 Task: Create a due date automation trigger when advanced on, on the wednesday before a card is due add dates not due tomorrow at 11:00 AM.
Action: Mouse moved to (1101, 82)
Screenshot: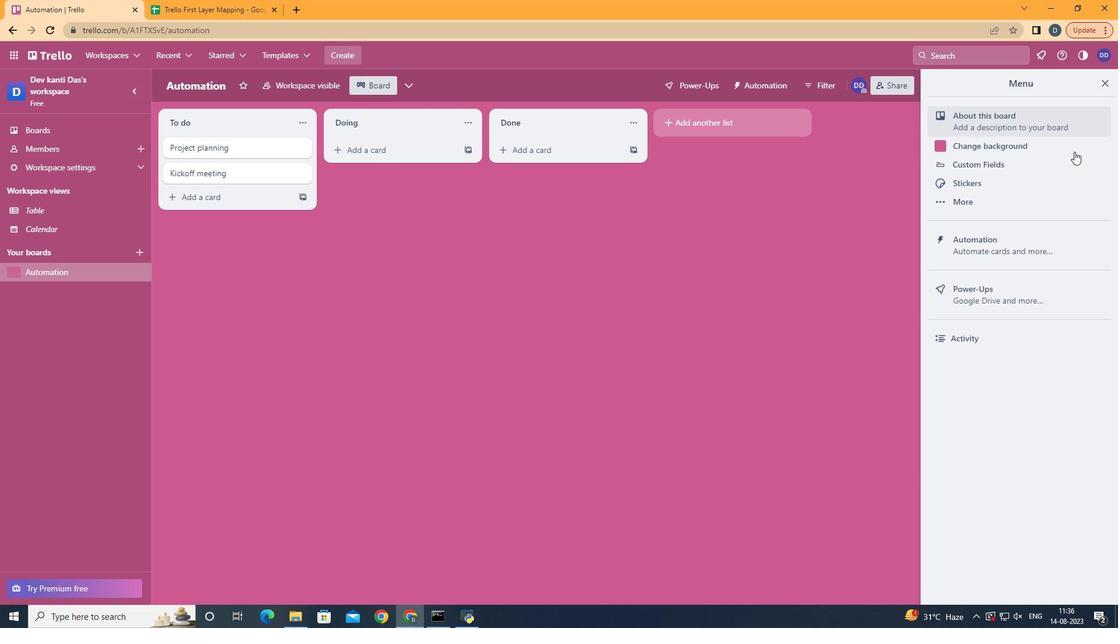 
Action: Mouse pressed left at (1101, 82)
Screenshot: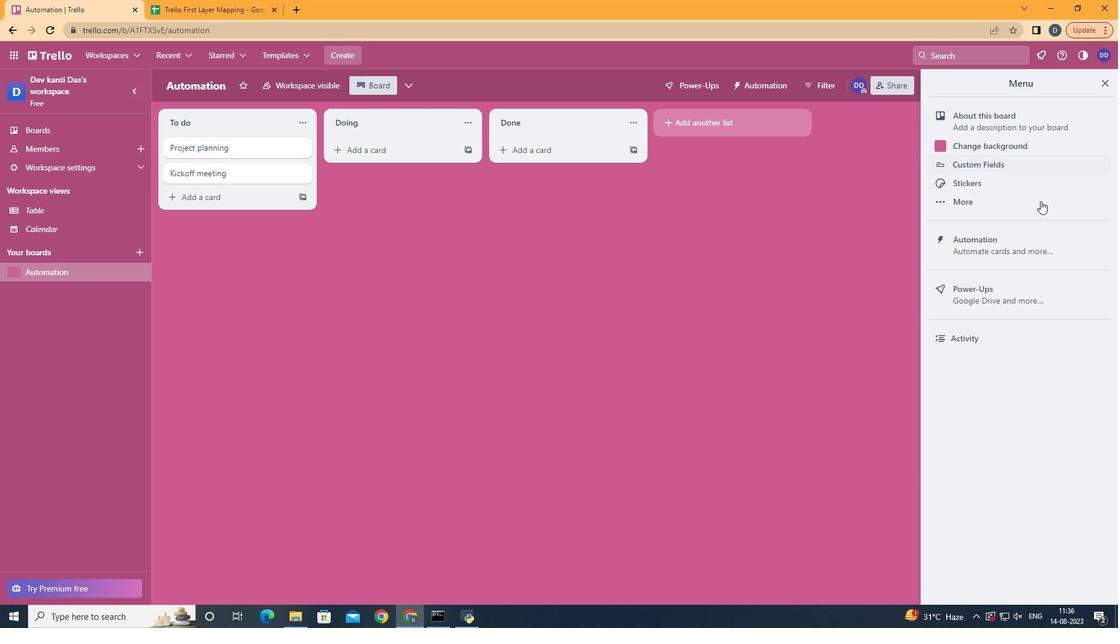 
Action: Mouse moved to (1026, 236)
Screenshot: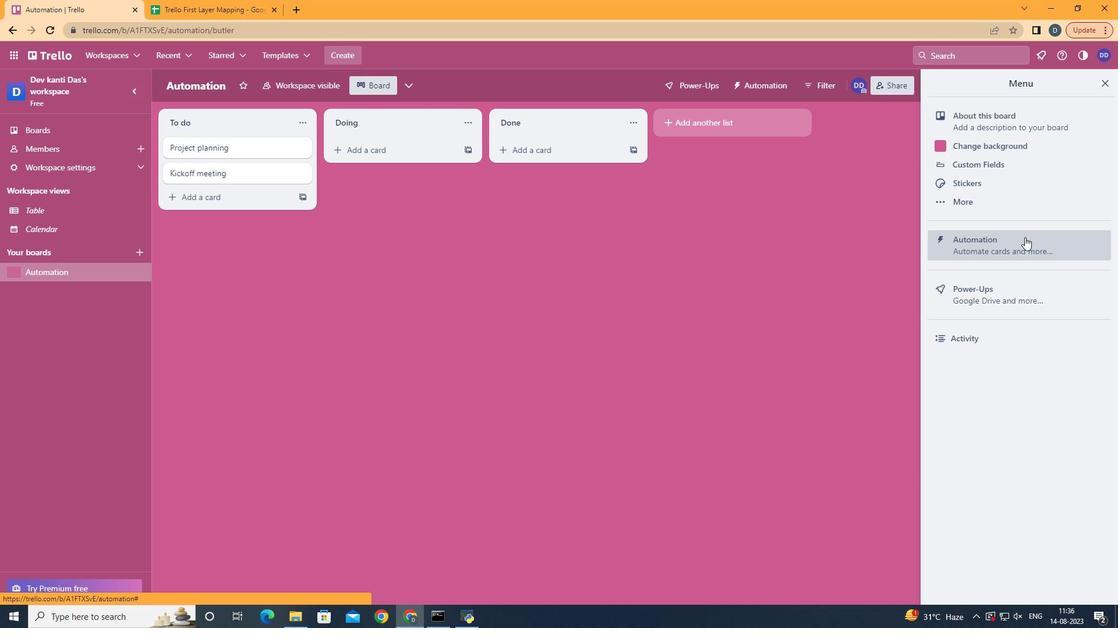 
Action: Mouse pressed left at (1026, 236)
Screenshot: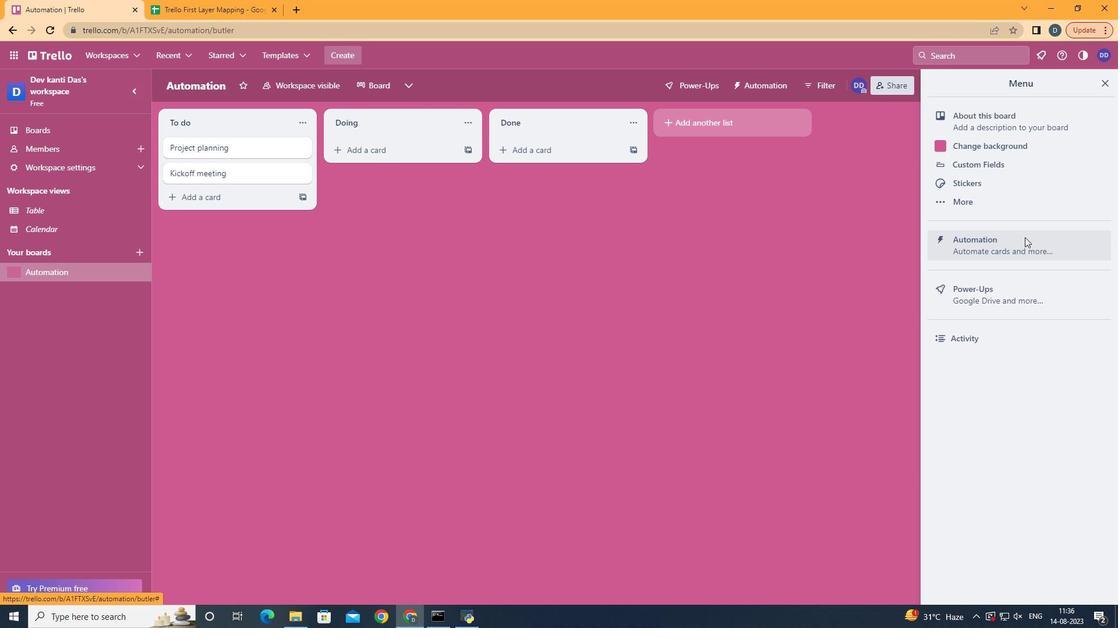
Action: Mouse moved to (214, 236)
Screenshot: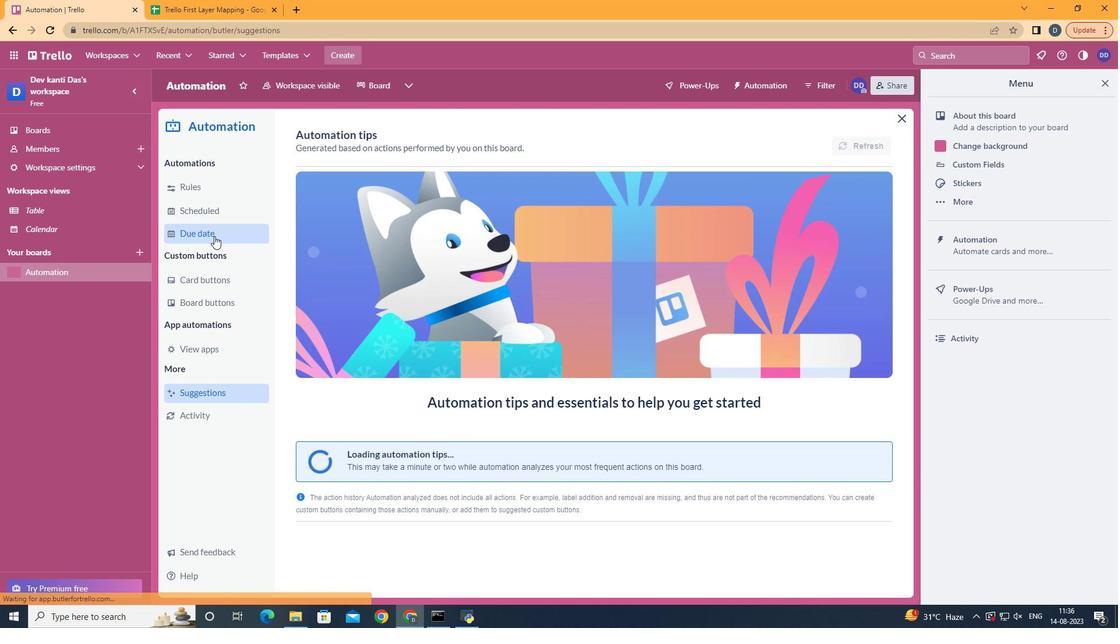 
Action: Mouse pressed left at (214, 236)
Screenshot: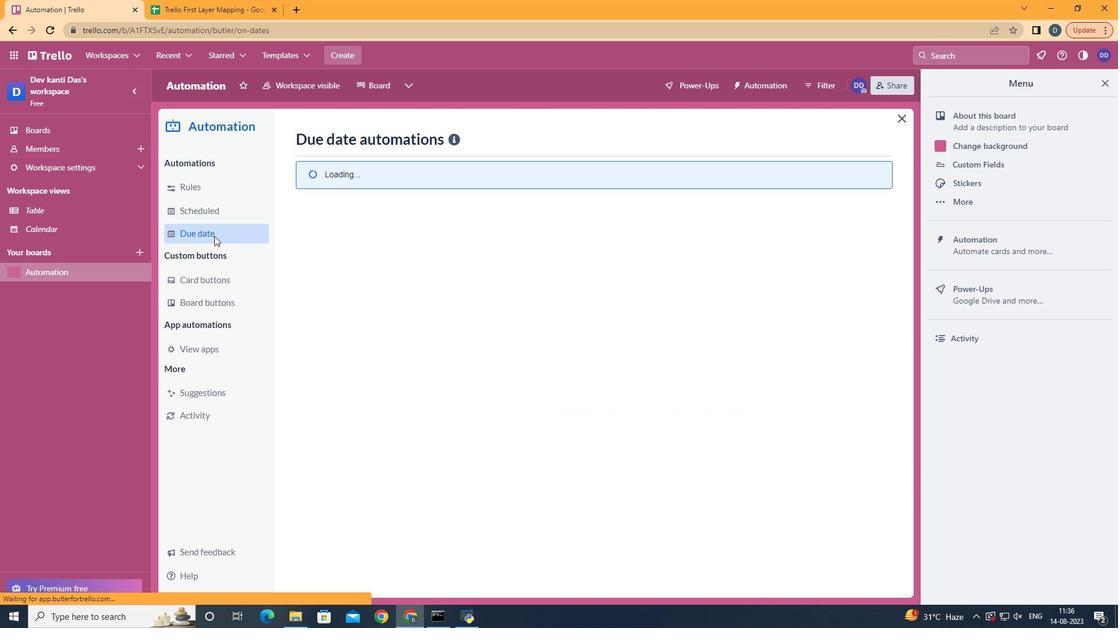 
Action: Mouse moved to (831, 143)
Screenshot: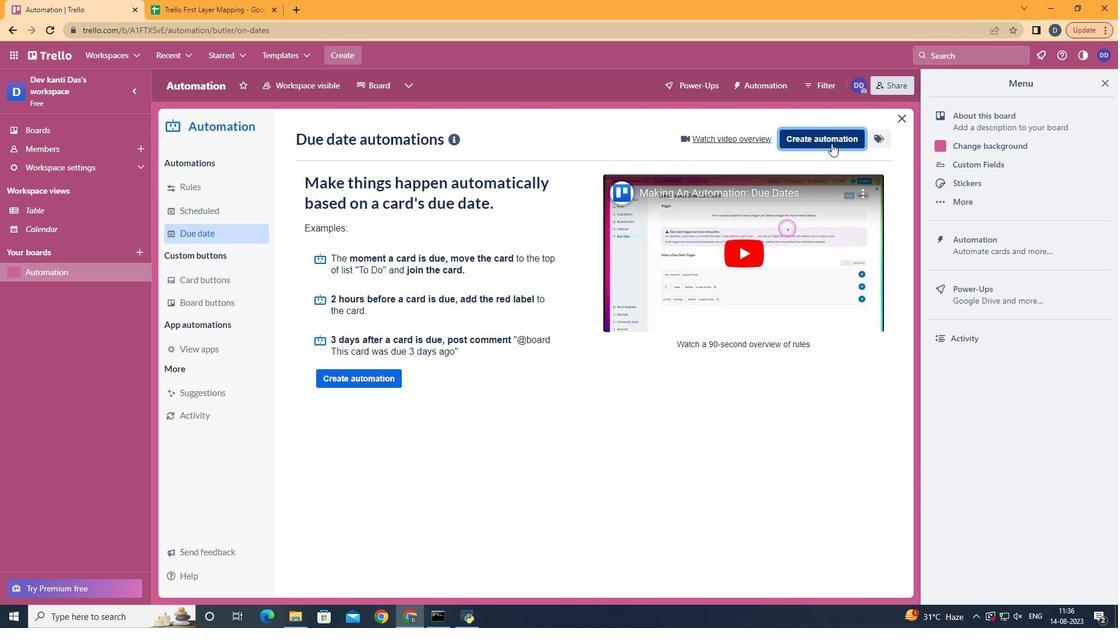 
Action: Mouse pressed left at (831, 143)
Screenshot: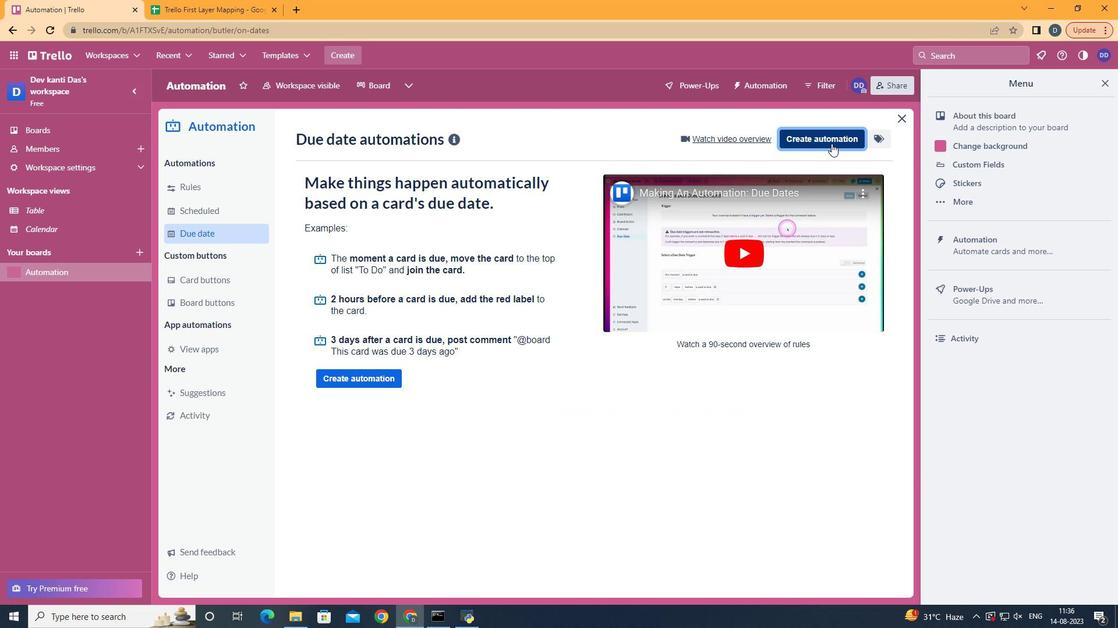 
Action: Mouse moved to (613, 245)
Screenshot: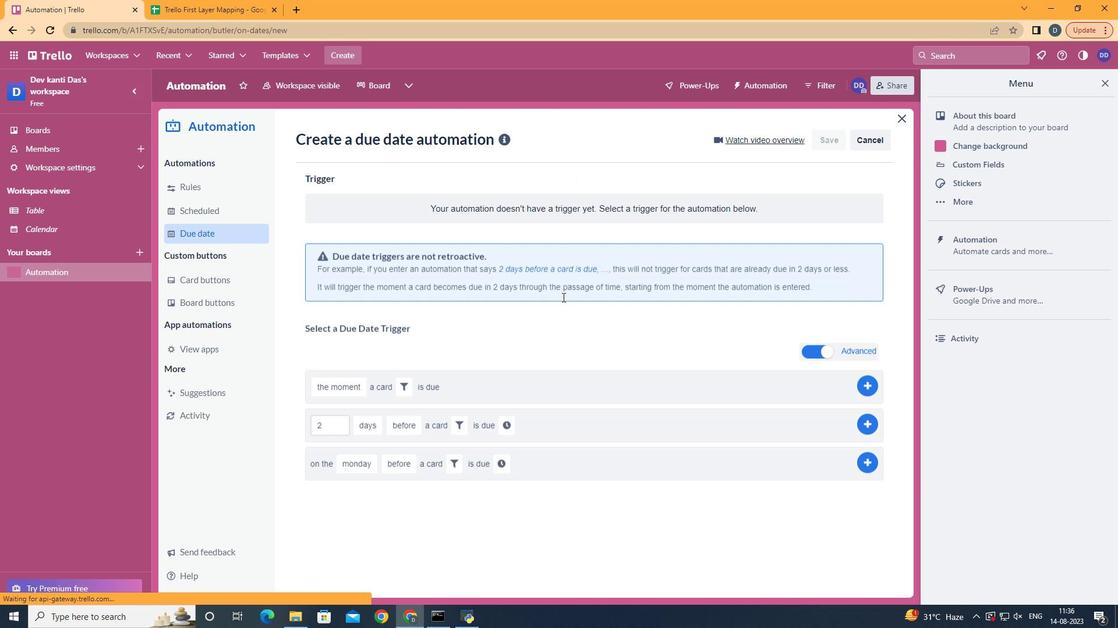 
Action: Mouse pressed left at (613, 245)
Screenshot: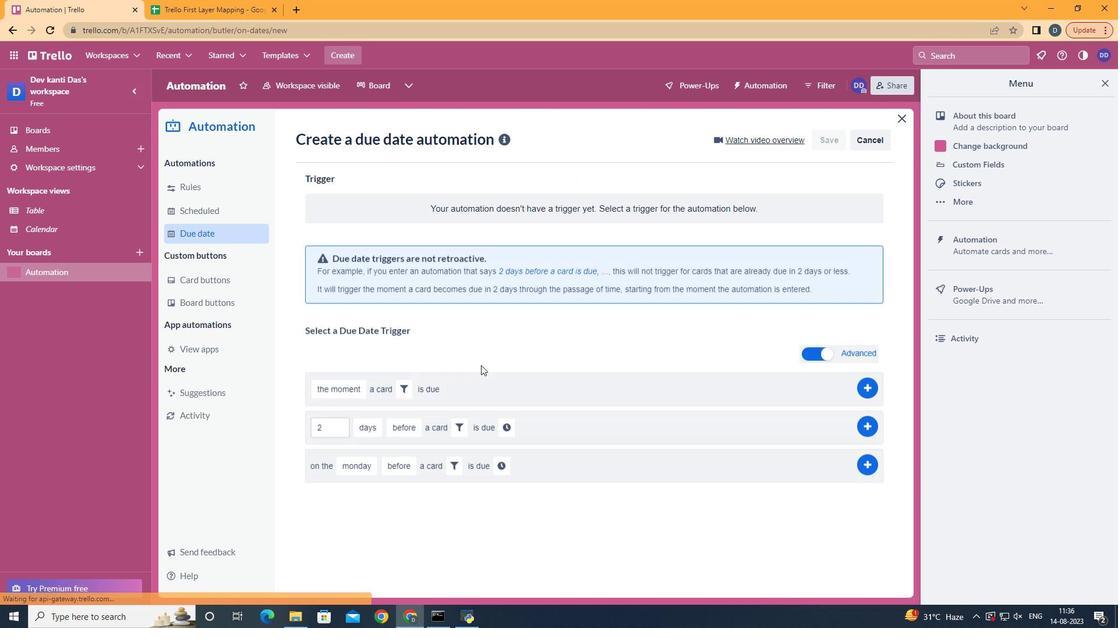 
Action: Mouse moved to (372, 331)
Screenshot: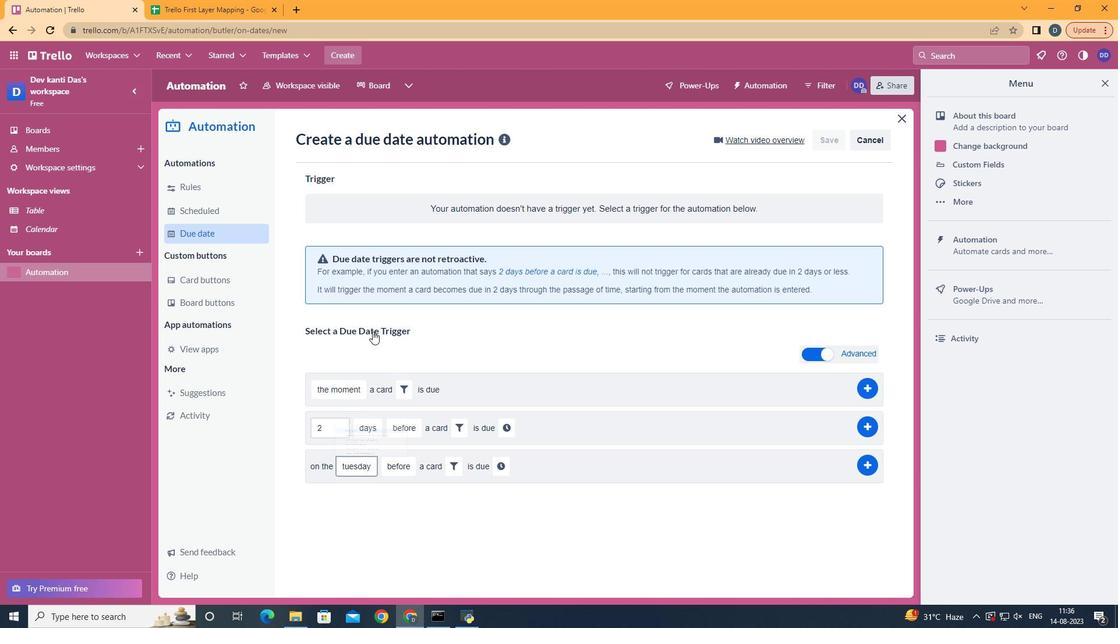 
Action: Mouse pressed left at (372, 331)
Screenshot: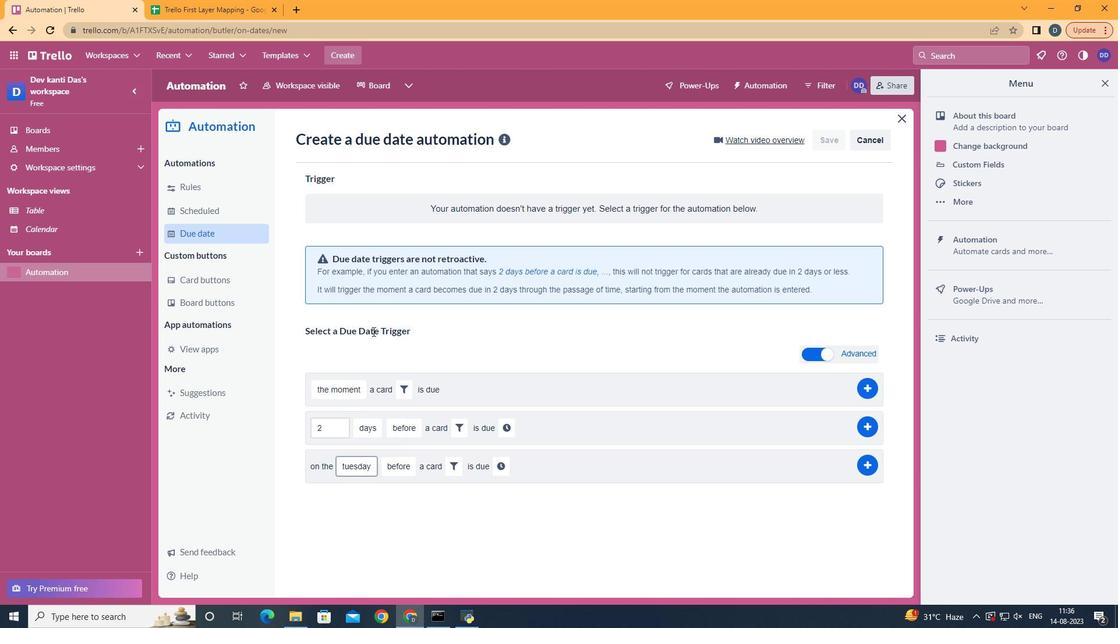 
Action: Mouse moved to (380, 355)
Screenshot: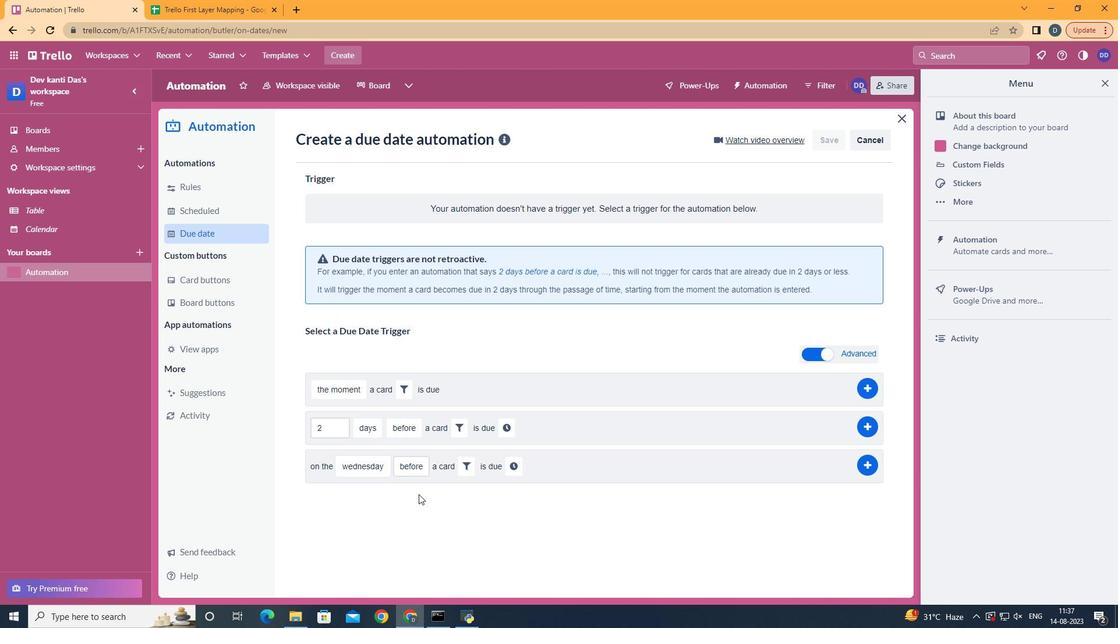 
Action: Mouse pressed left at (380, 355)
Screenshot: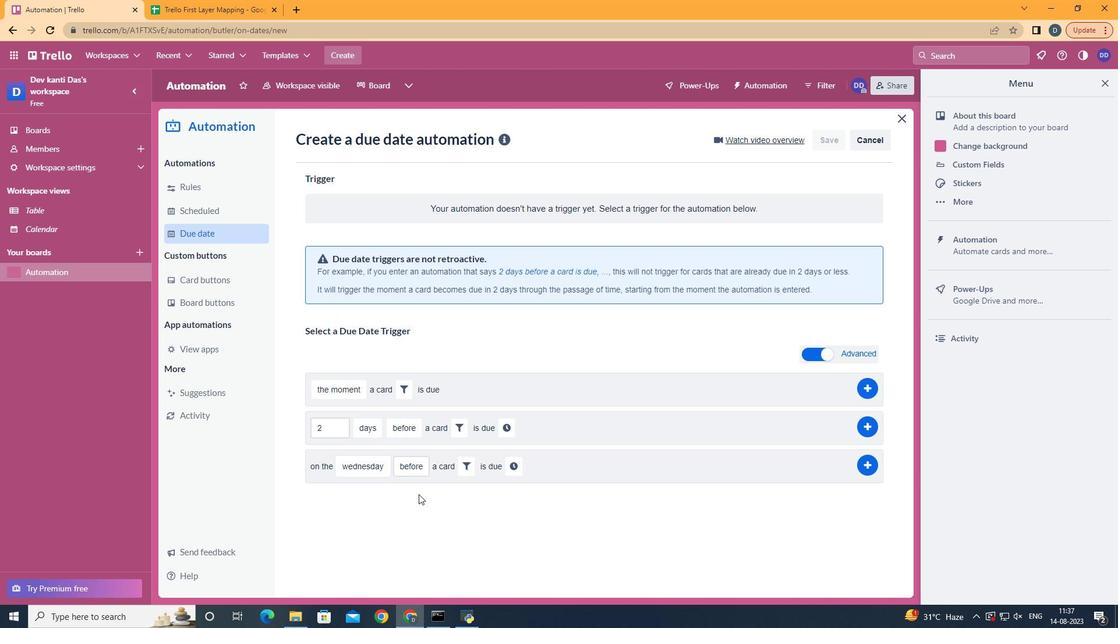 
Action: Mouse moved to (467, 464)
Screenshot: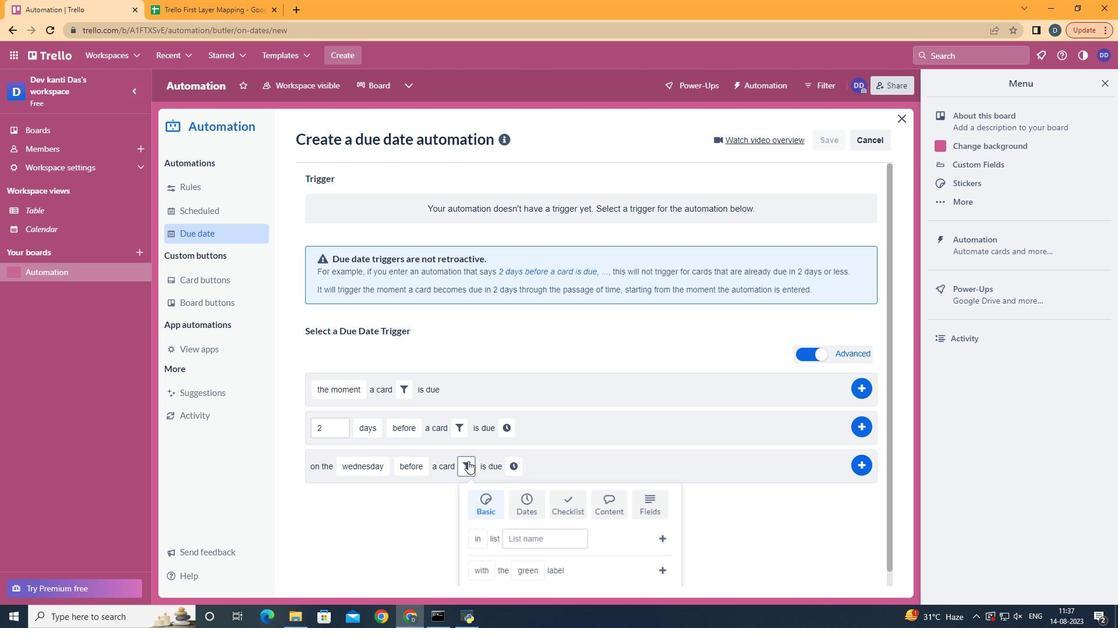 
Action: Mouse pressed left at (467, 464)
Screenshot: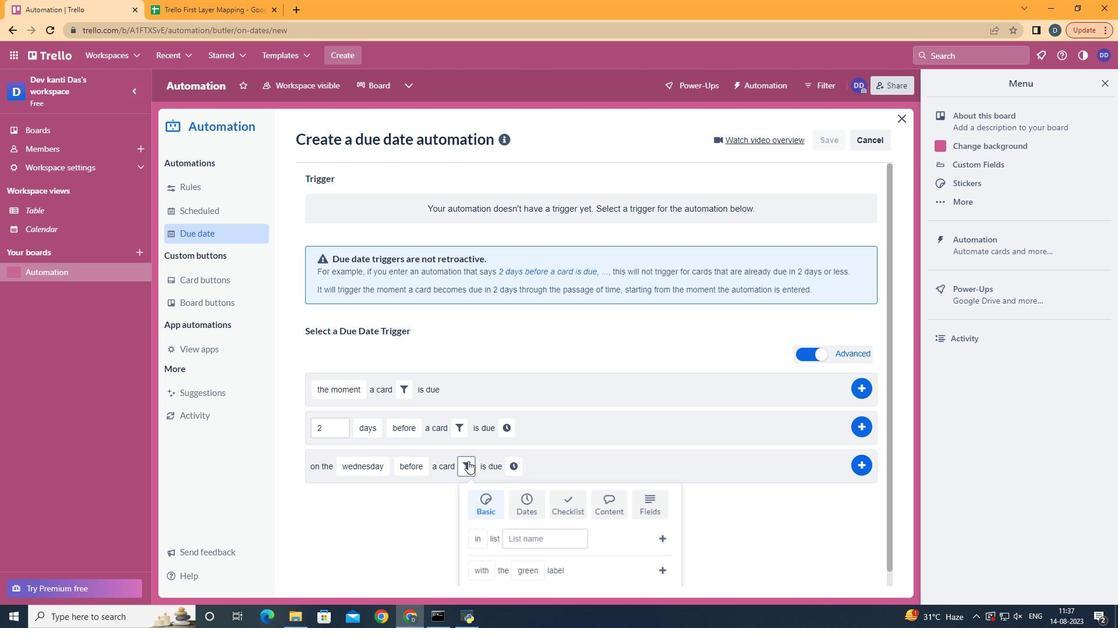 
Action: Mouse moved to (536, 505)
Screenshot: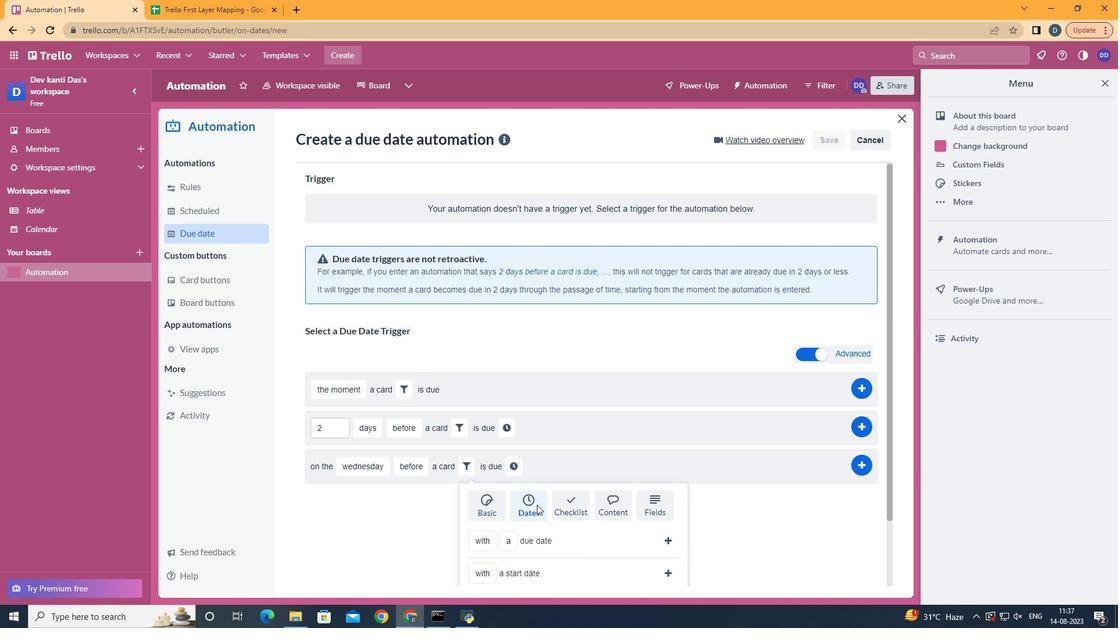 
Action: Mouse pressed left at (536, 505)
Screenshot: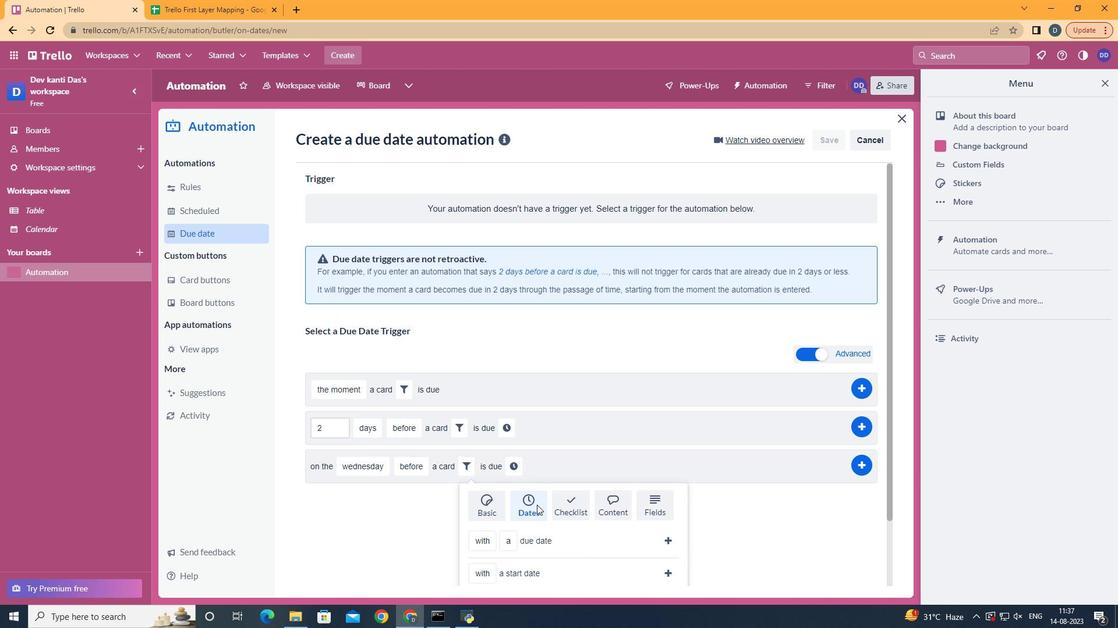 
Action: Mouse scrolled (536, 504) with delta (0, 0)
Screenshot: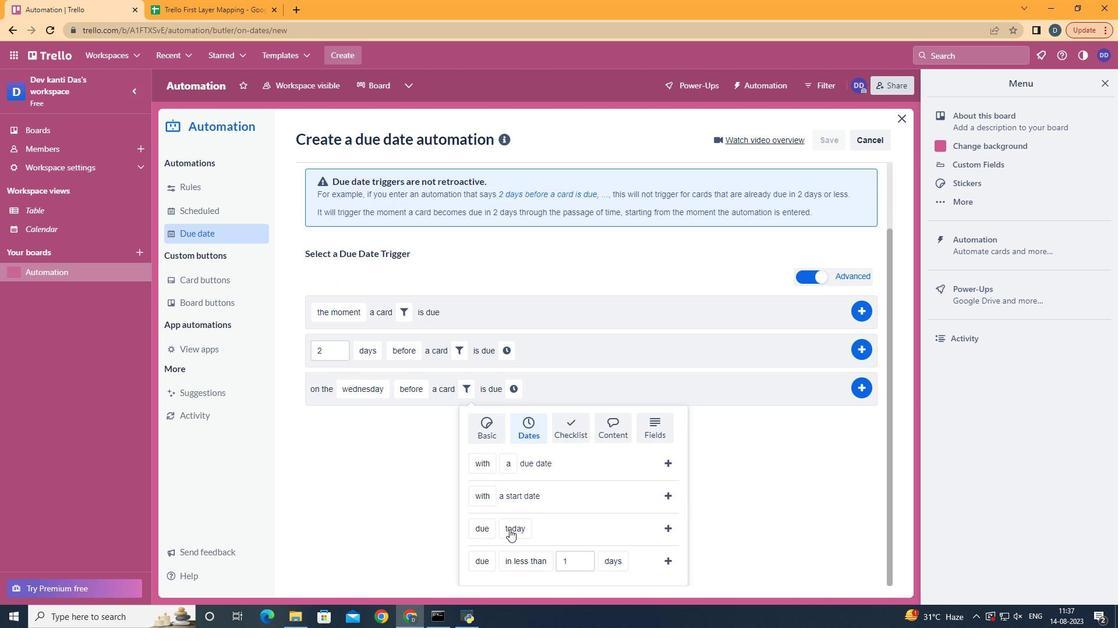 
Action: Mouse scrolled (536, 504) with delta (0, 0)
Screenshot: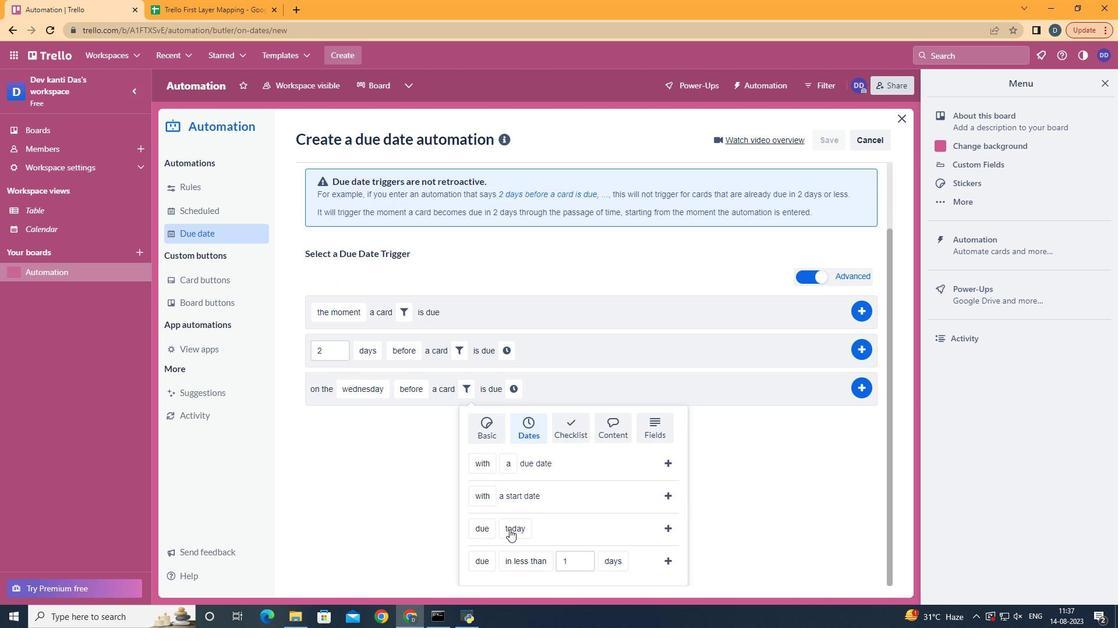 
Action: Mouse scrolled (536, 504) with delta (0, 0)
Screenshot: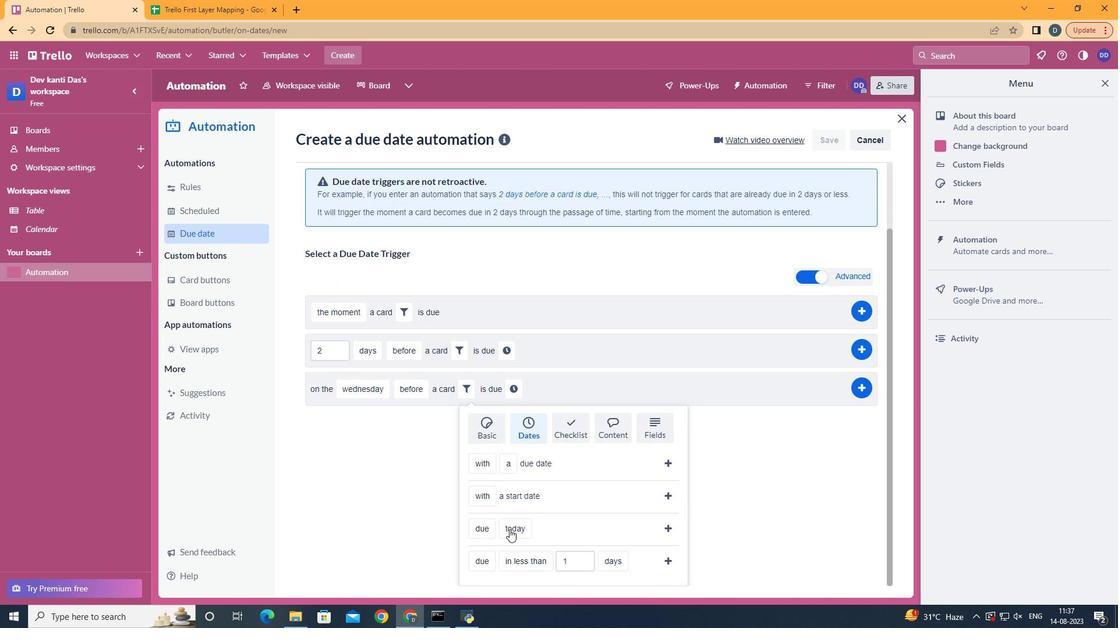 
Action: Mouse scrolled (536, 504) with delta (0, 0)
Screenshot: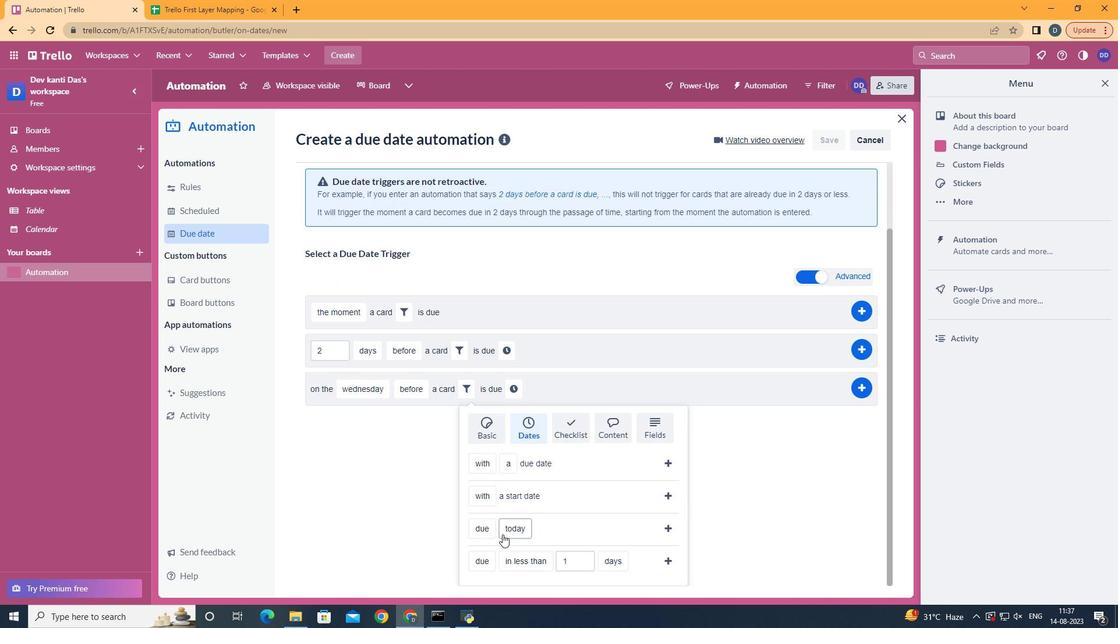 
Action: Mouse moved to (495, 457)
Screenshot: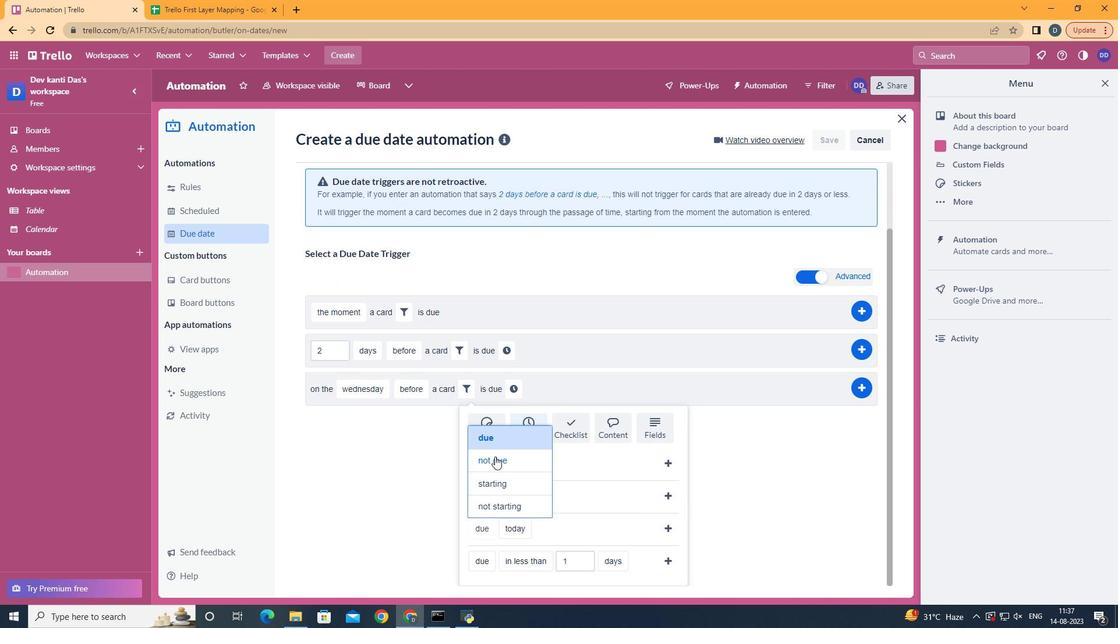 
Action: Mouse pressed left at (495, 457)
Screenshot: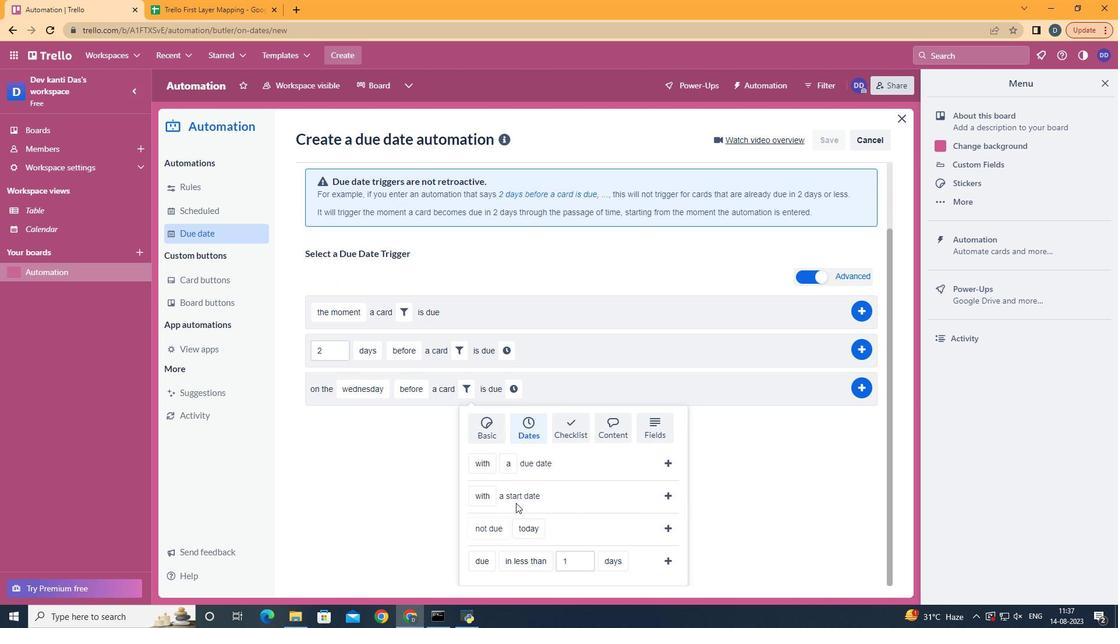 
Action: Mouse moved to (543, 407)
Screenshot: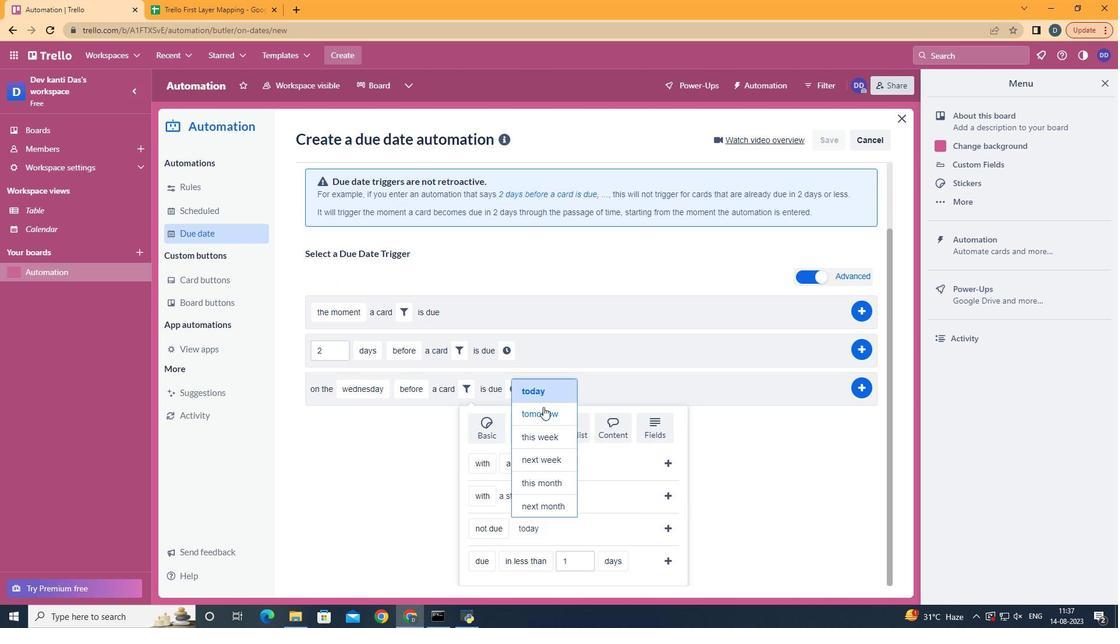
Action: Mouse pressed left at (543, 407)
Screenshot: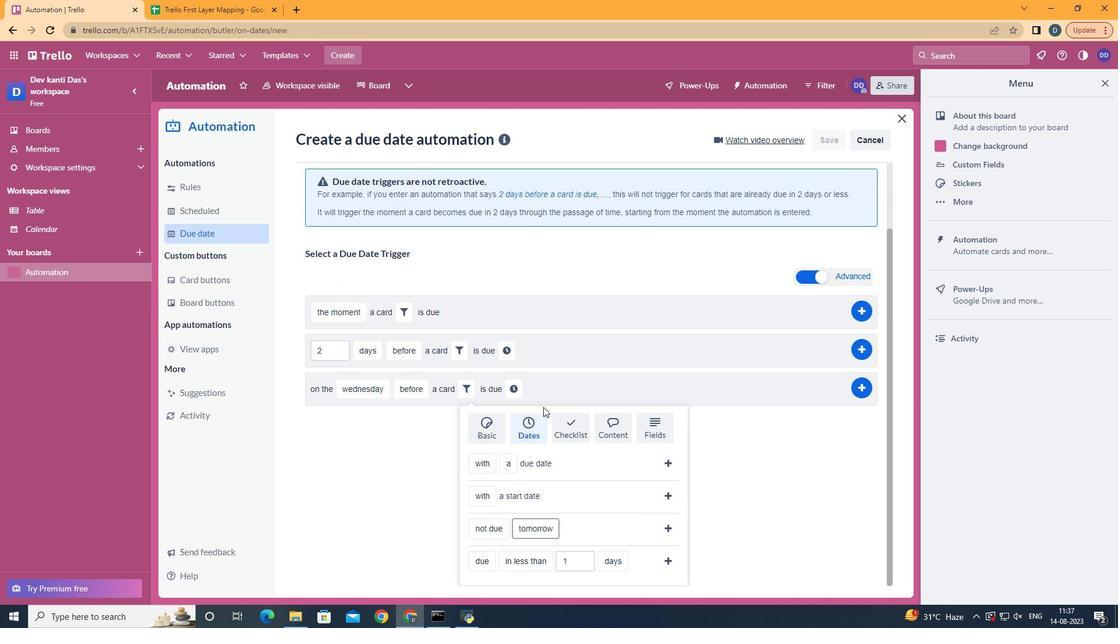 
Action: Mouse moved to (666, 527)
Screenshot: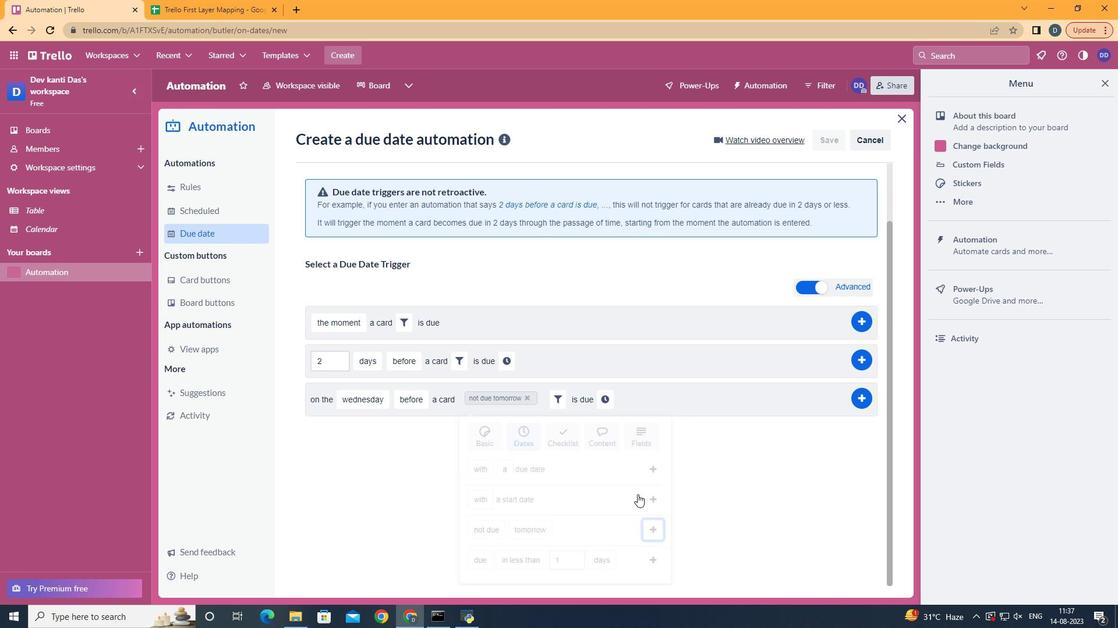 
Action: Mouse pressed left at (666, 527)
Screenshot: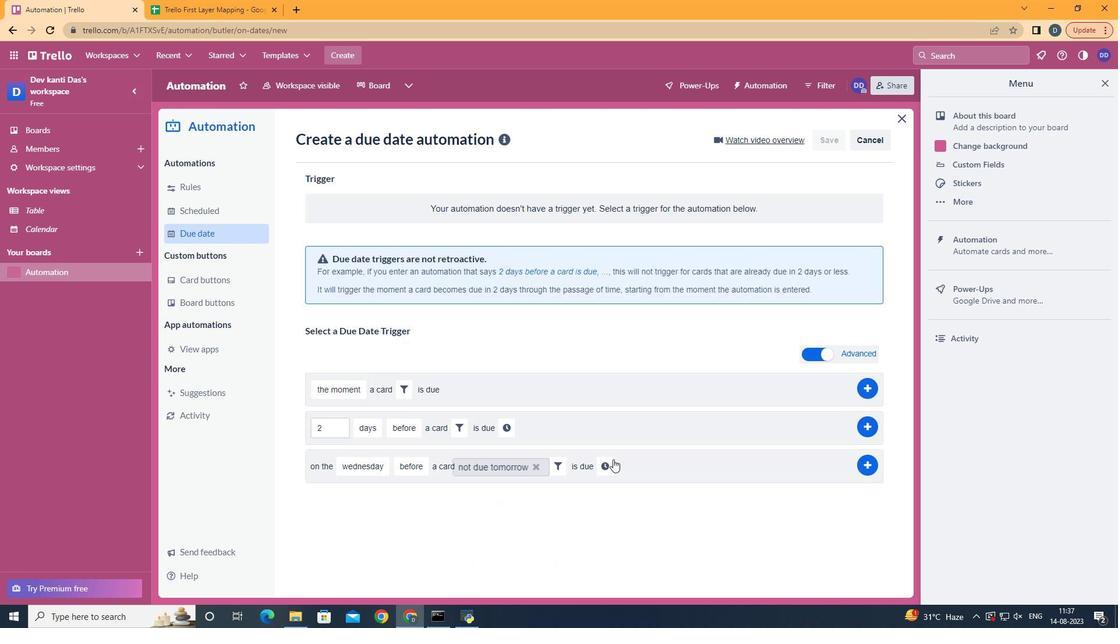 
Action: Mouse moved to (602, 470)
Screenshot: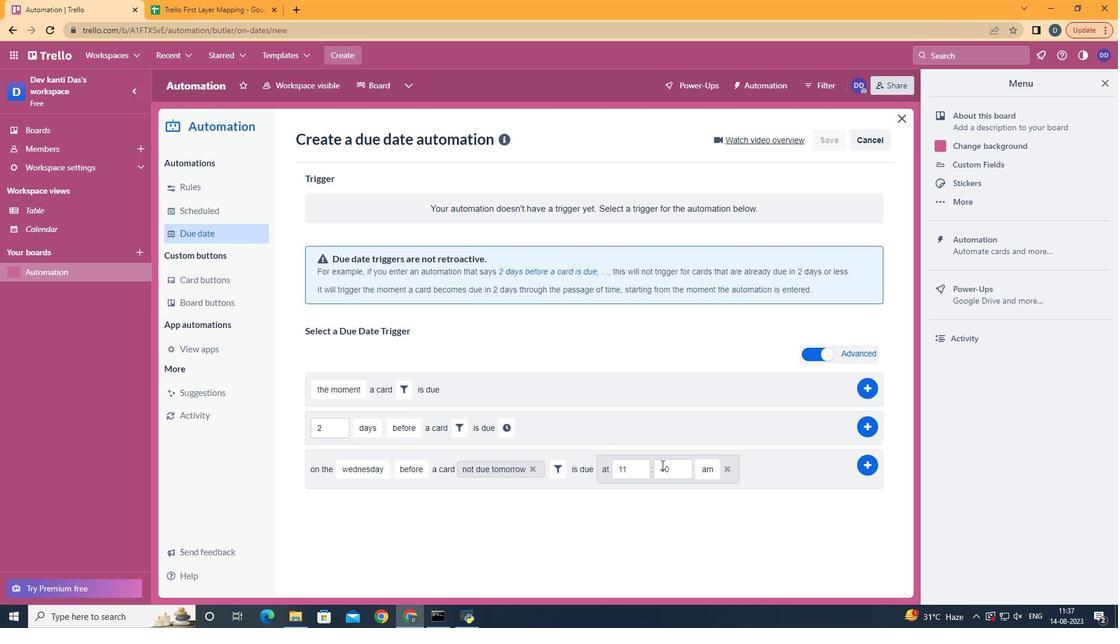 
Action: Mouse pressed left at (602, 470)
Screenshot: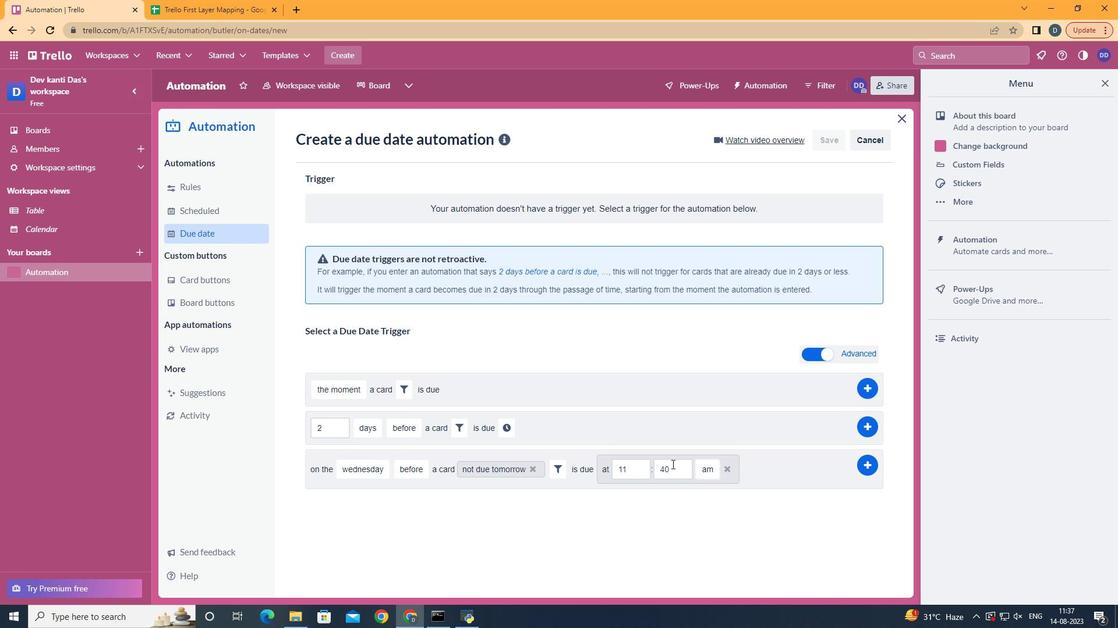 
Action: Mouse moved to (689, 463)
Screenshot: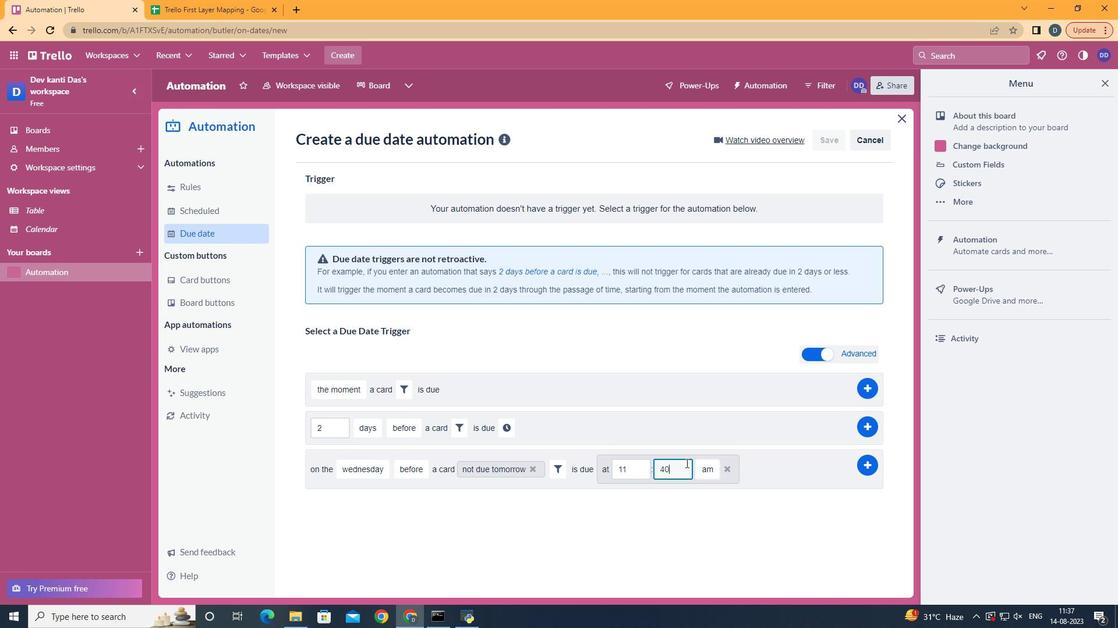 
Action: Mouse pressed left at (689, 463)
Screenshot: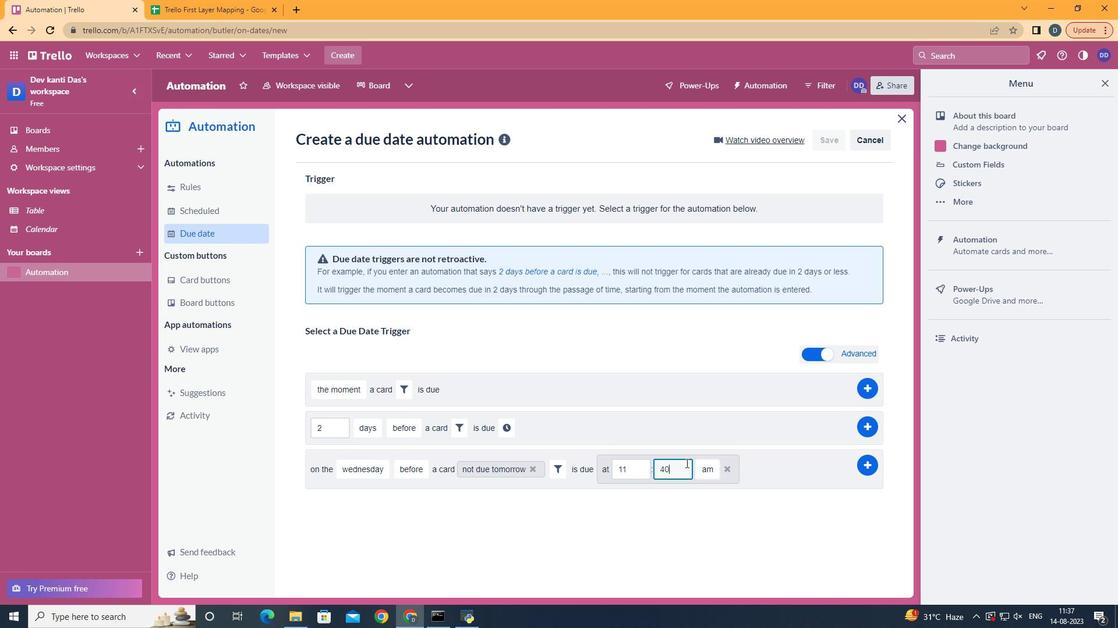 
Action: Mouse moved to (686, 463)
Screenshot: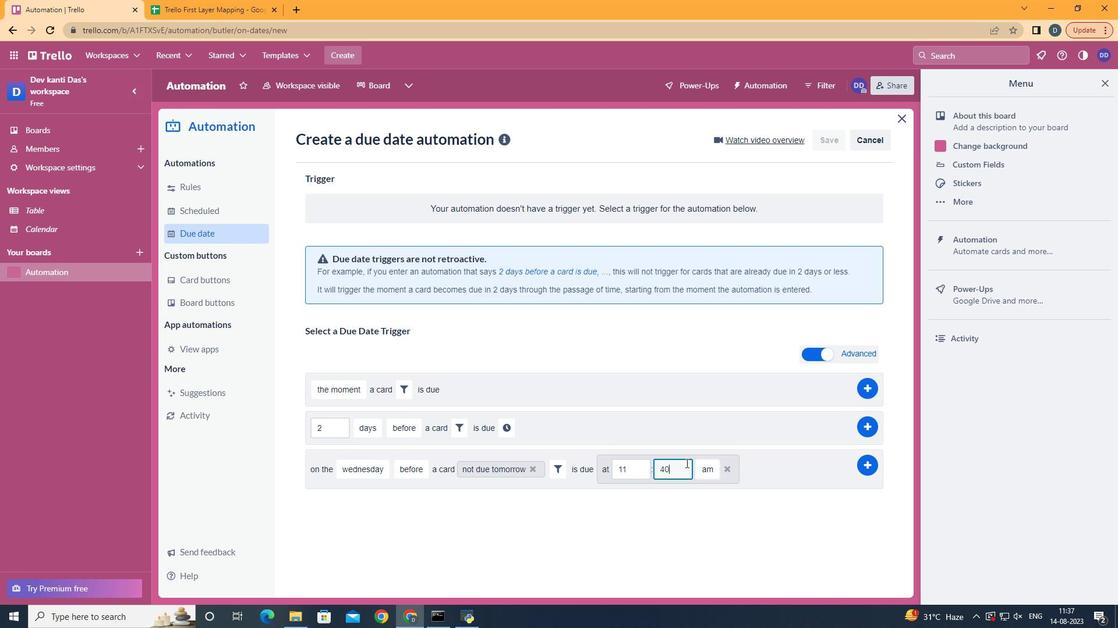 
Action: Key pressed <Key.backspace><Key.backspace>00
Screenshot: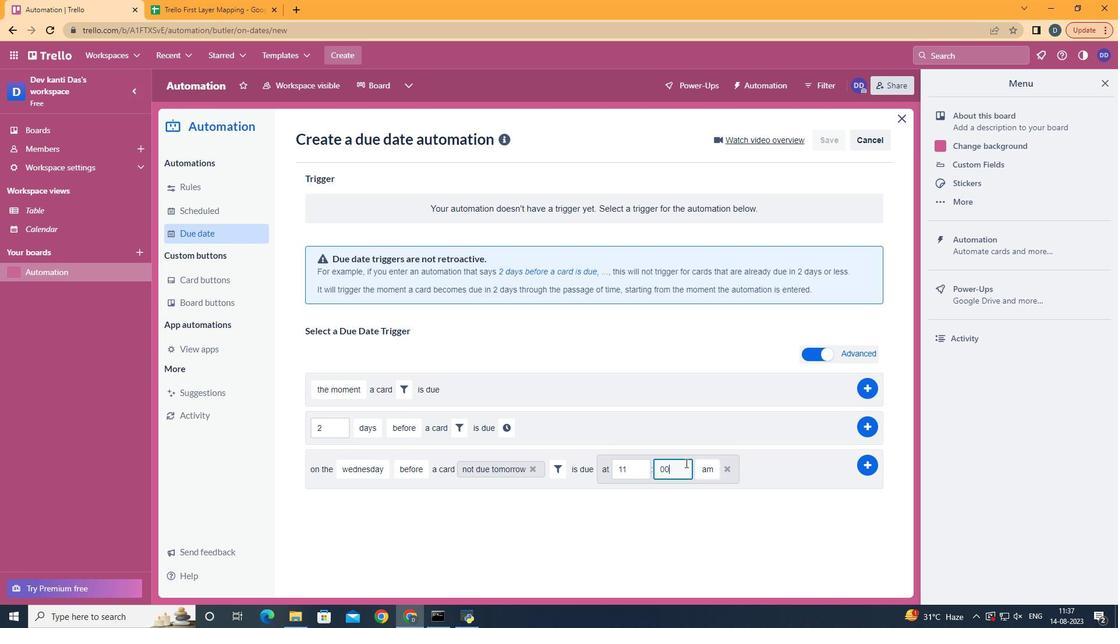 
Action: Mouse moved to (869, 460)
Screenshot: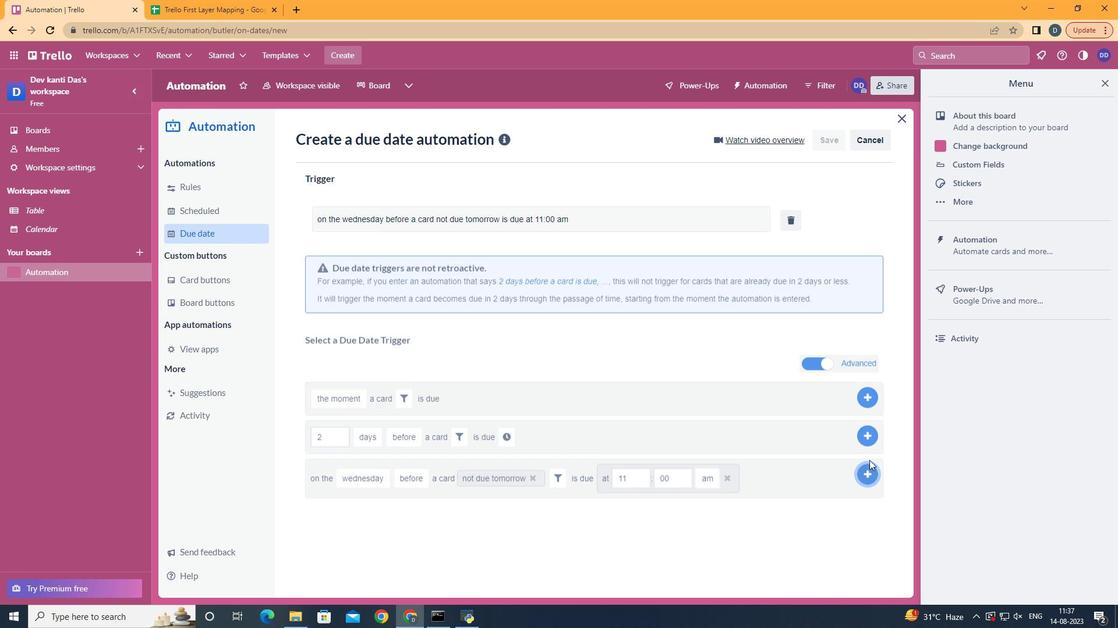 
Action: Mouse pressed left at (869, 460)
Screenshot: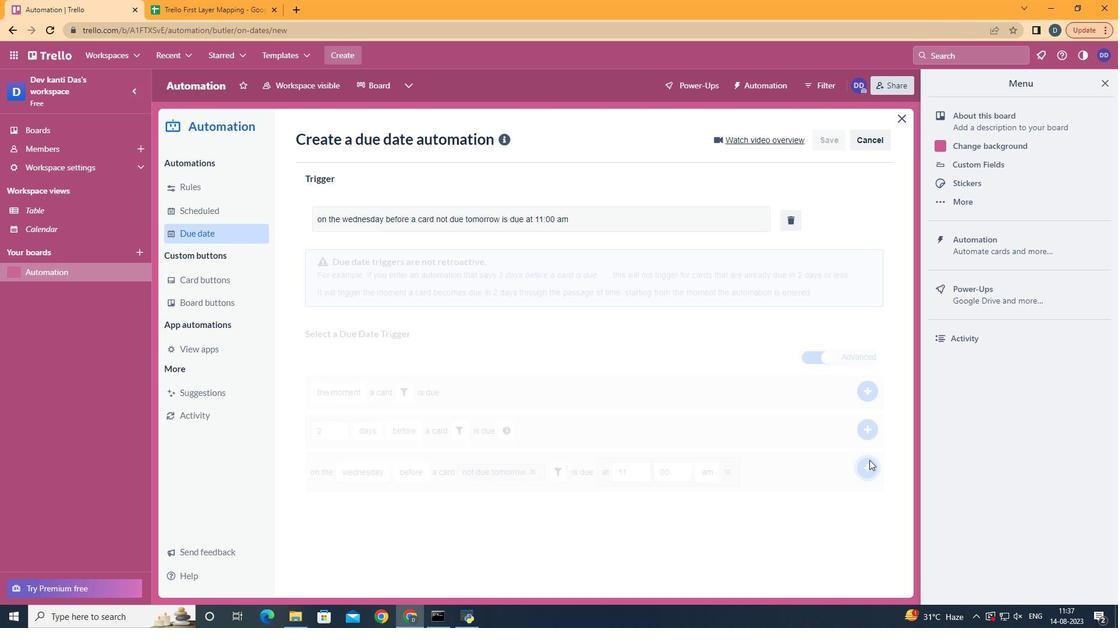
